 Task: Add Hint Blackberry Essence Water to the cart.
Action: Mouse pressed left at (16, 96)
Screenshot: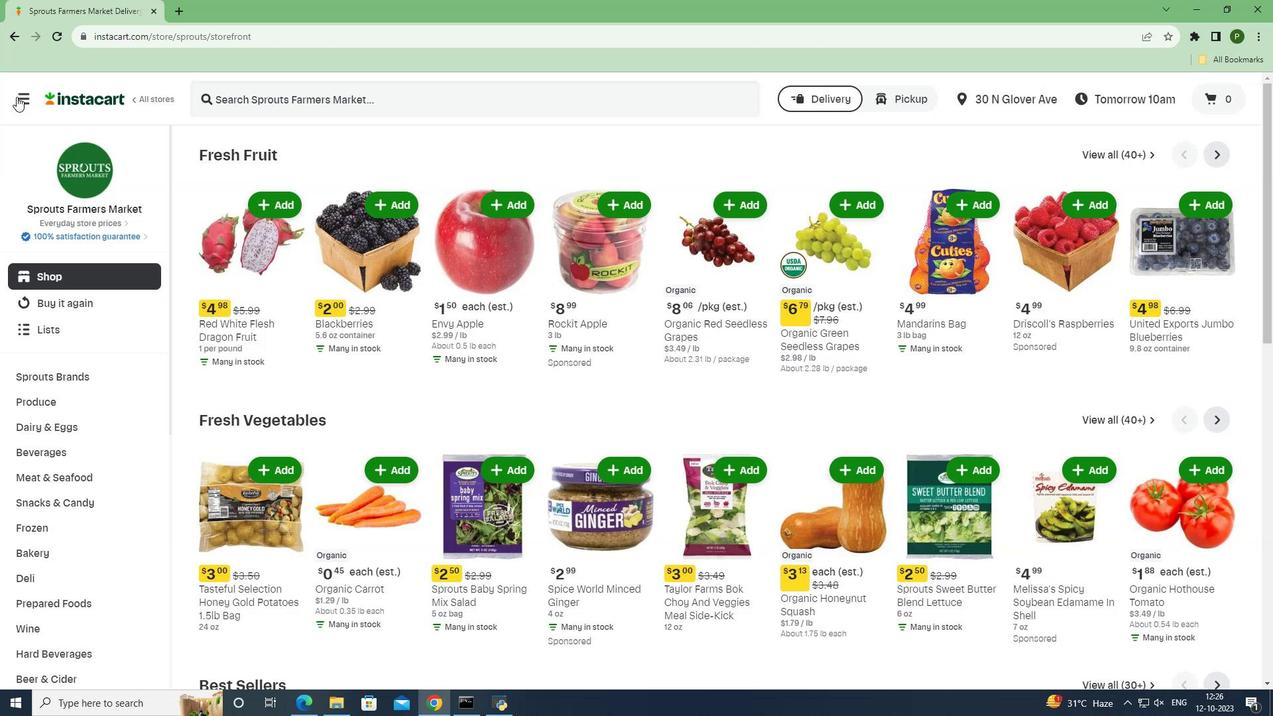 
Action: Mouse moved to (36, 349)
Screenshot: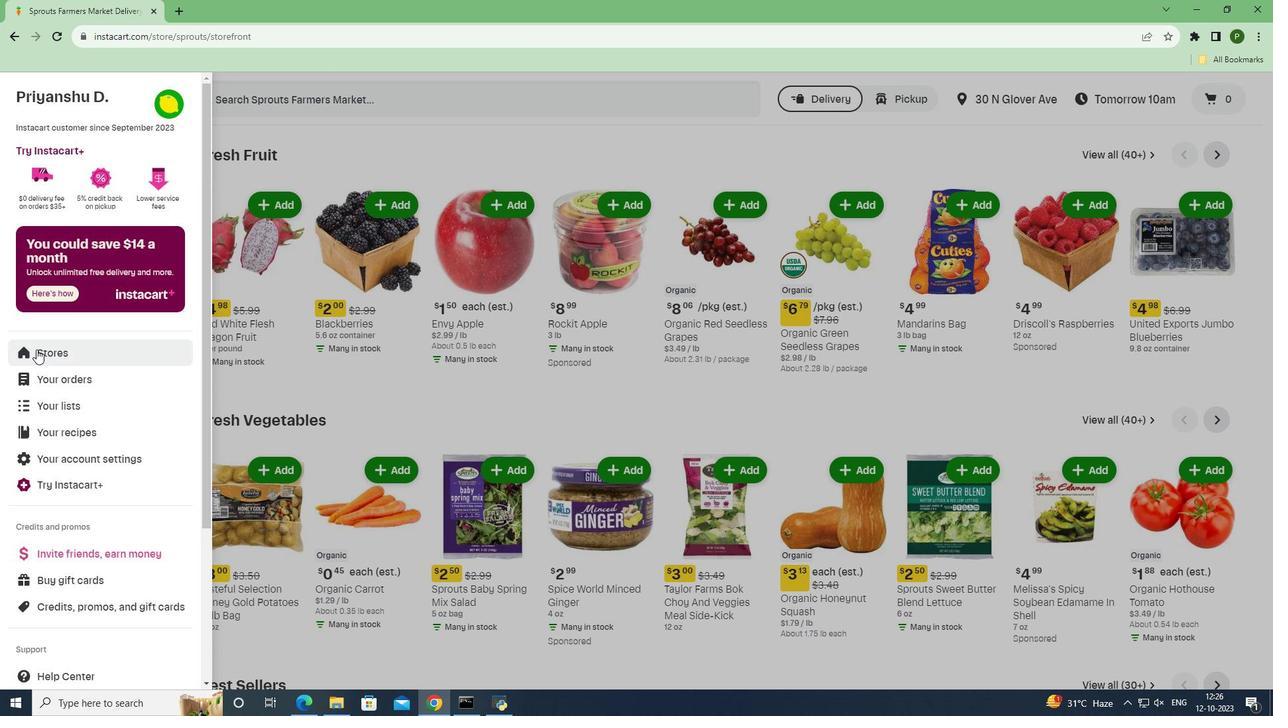
Action: Mouse pressed left at (36, 349)
Screenshot: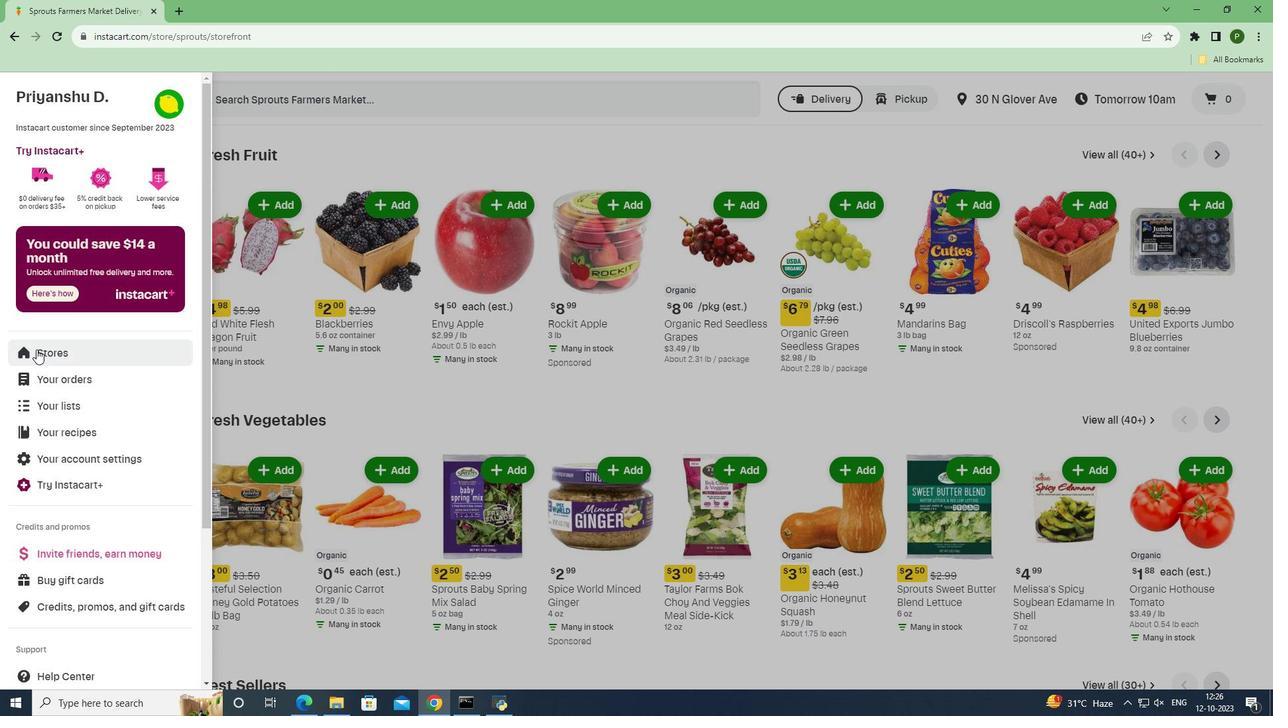 
Action: Mouse moved to (311, 157)
Screenshot: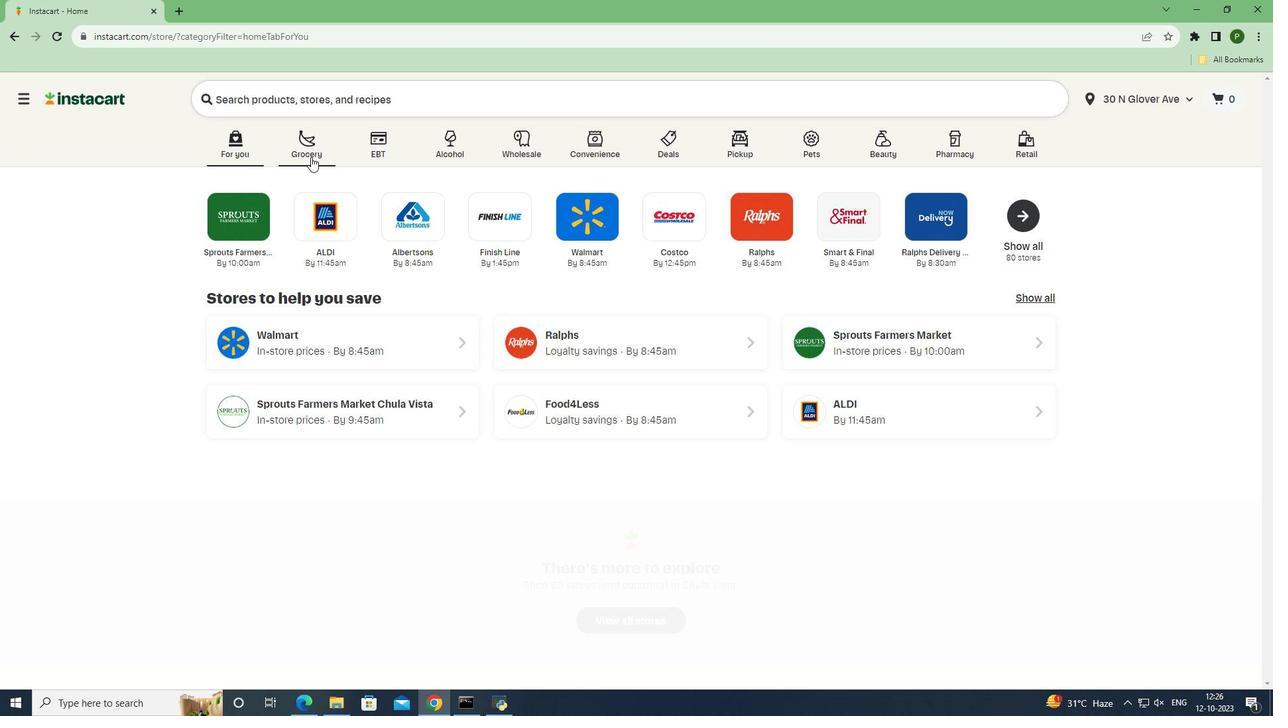 
Action: Mouse pressed left at (311, 157)
Screenshot: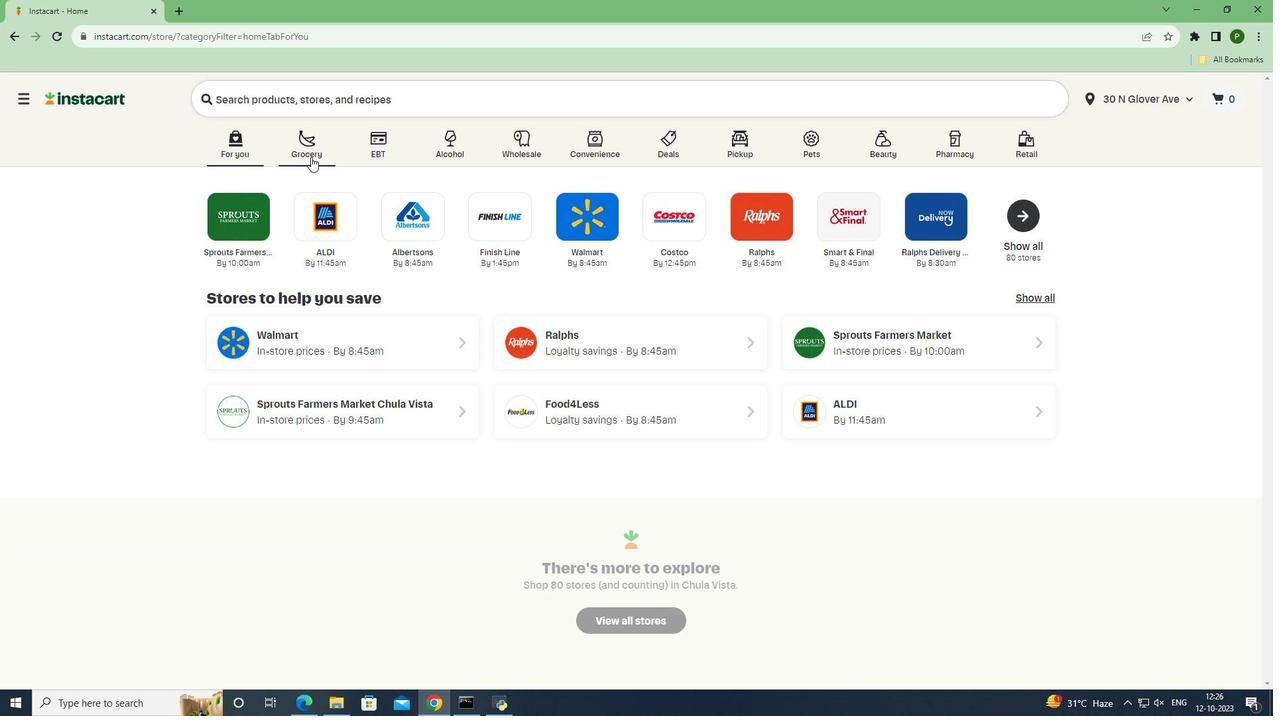 
Action: Mouse moved to (514, 299)
Screenshot: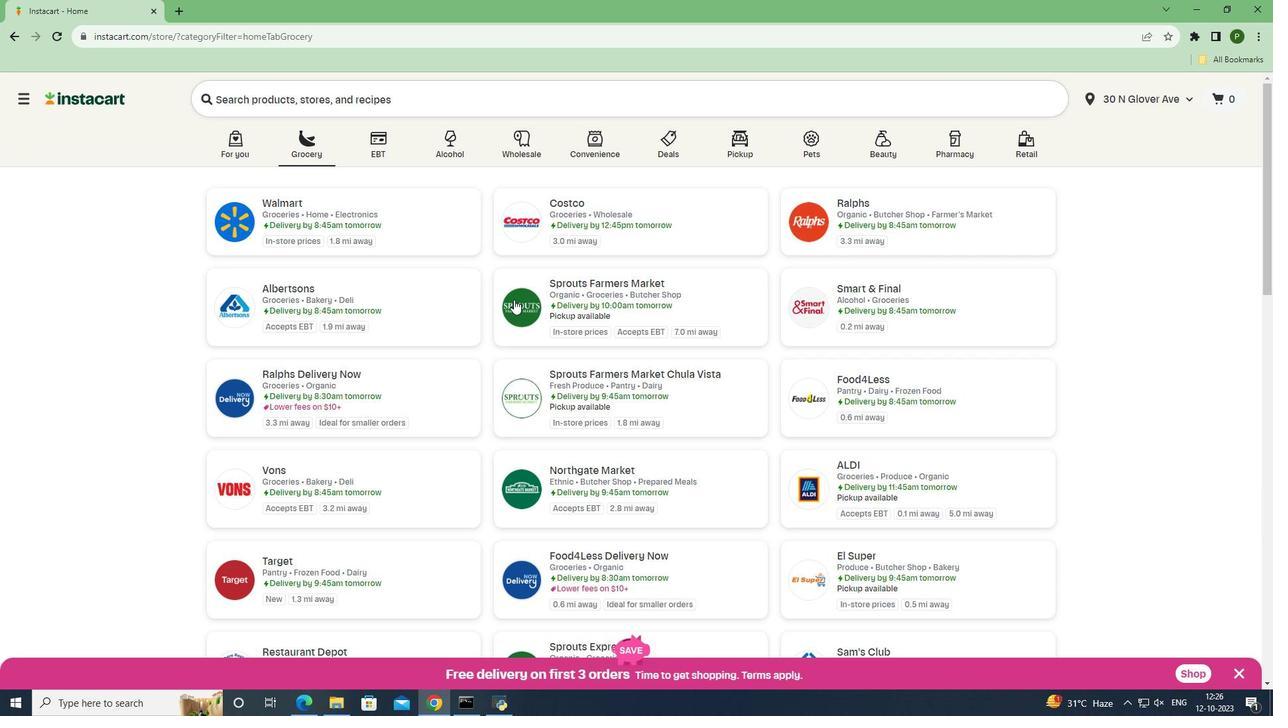 
Action: Mouse pressed left at (514, 299)
Screenshot: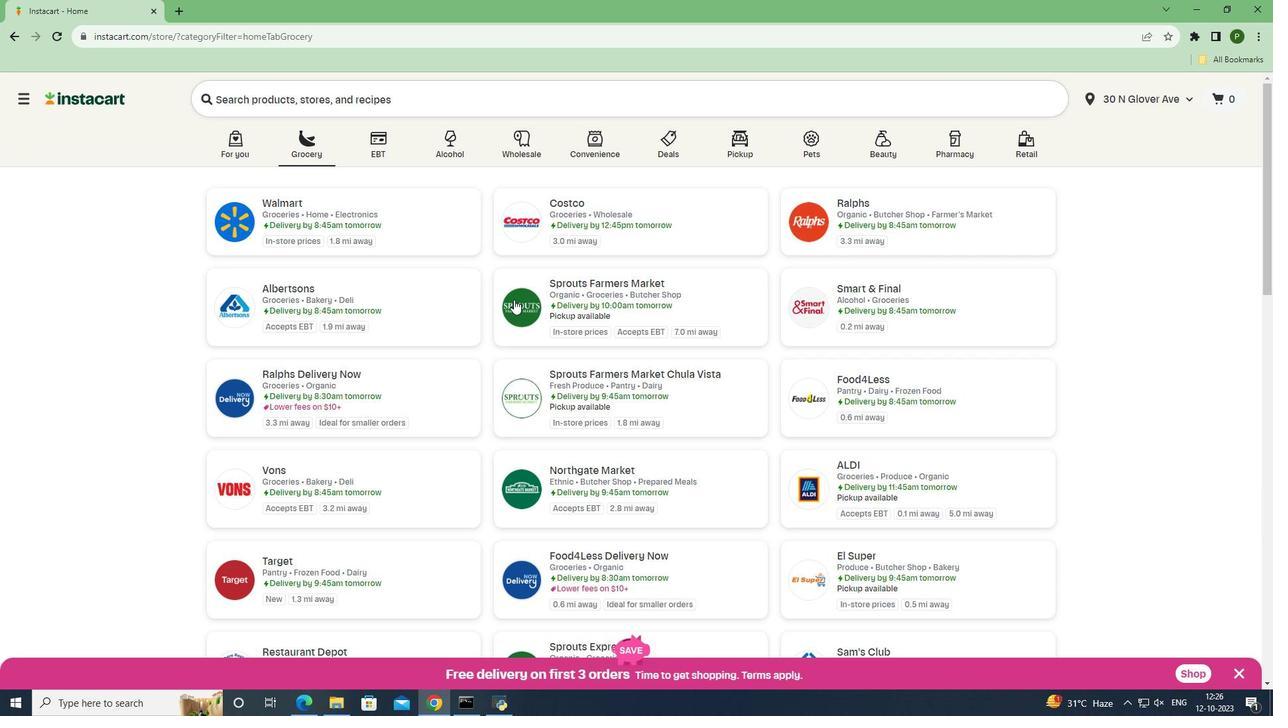 
Action: Mouse moved to (74, 451)
Screenshot: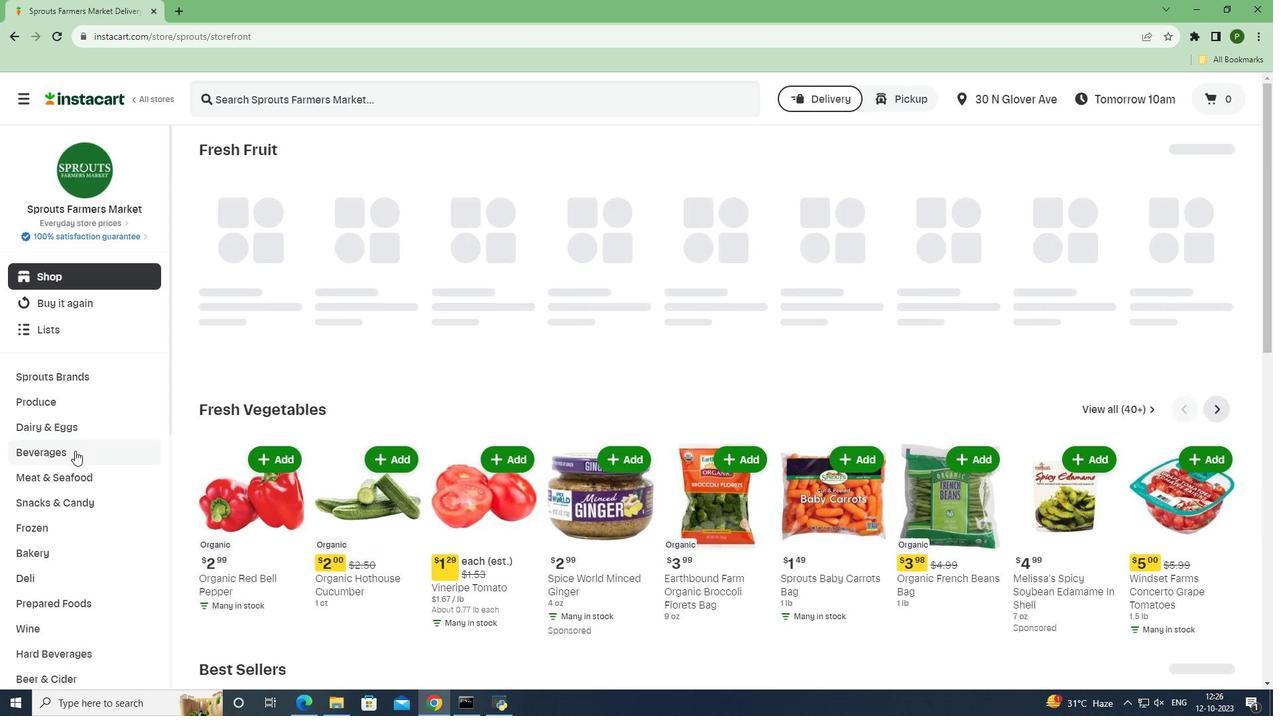 
Action: Mouse pressed left at (74, 451)
Screenshot: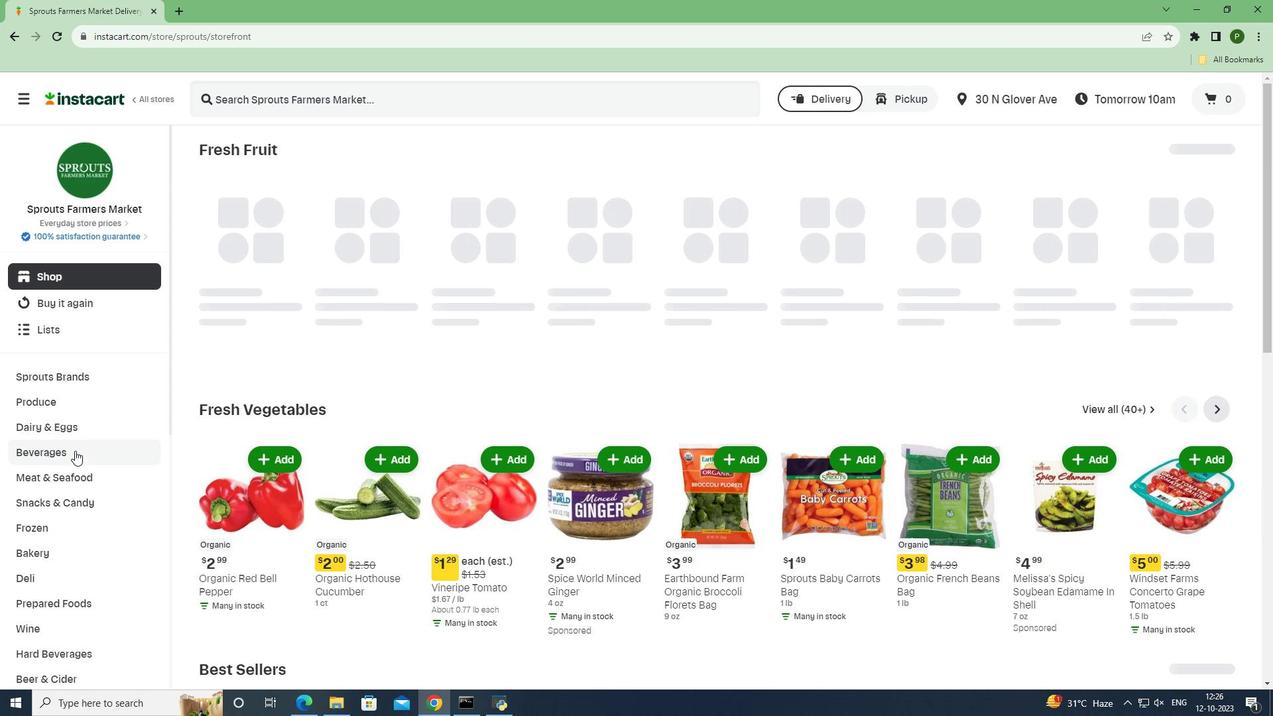
Action: Mouse moved to (573, 184)
Screenshot: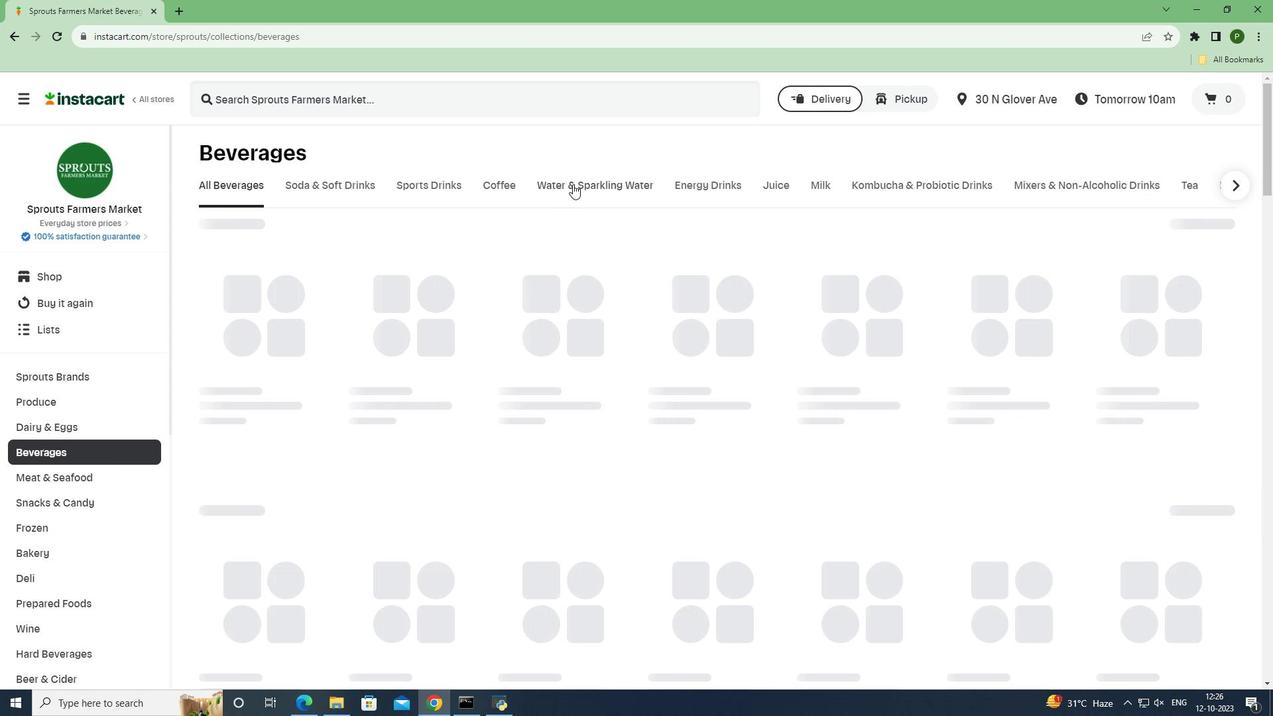 
Action: Mouse pressed left at (573, 184)
Screenshot: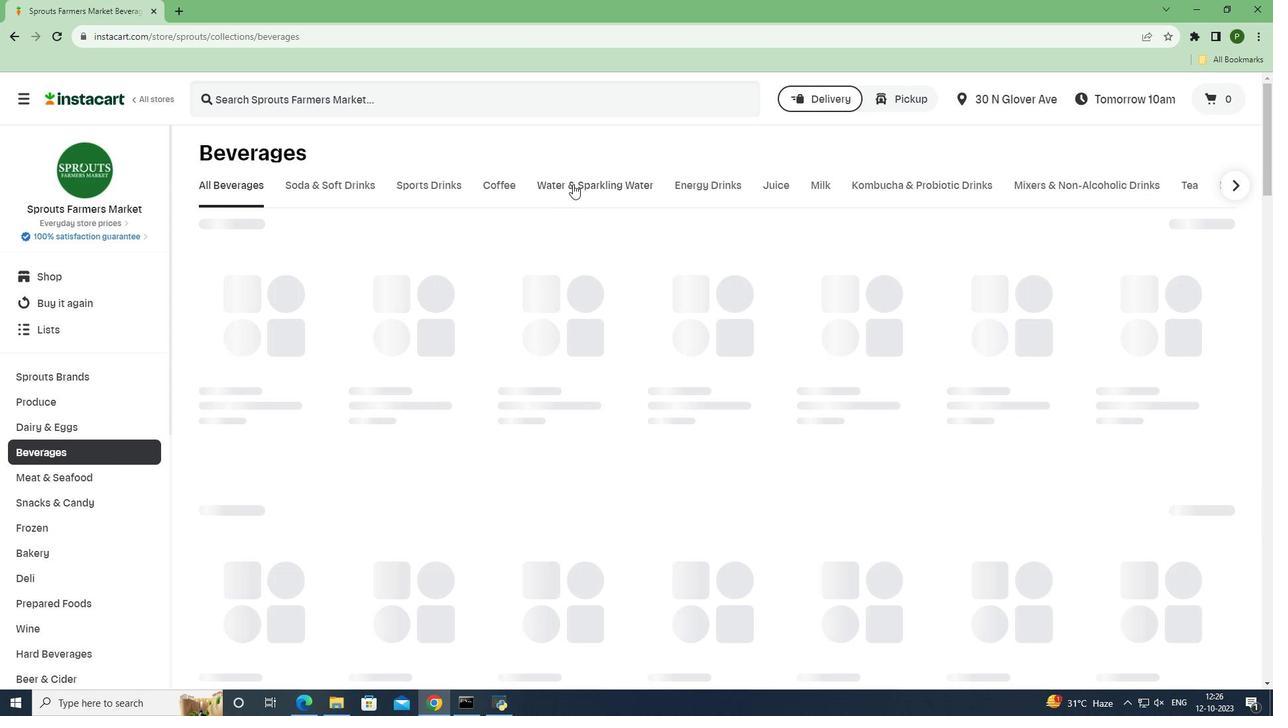 
Action: Mouse moved to (323, 102)
Screenshot: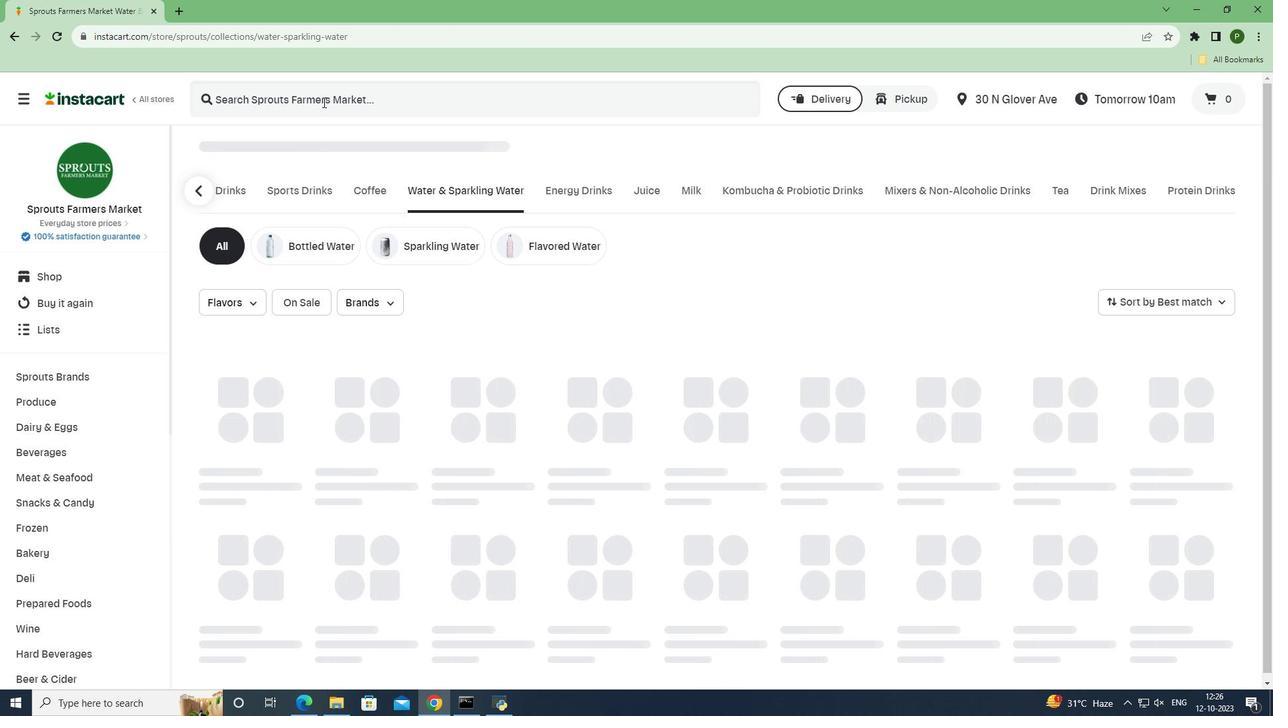 
Action: Mouse pressed left at (323, 102)
Screenshot: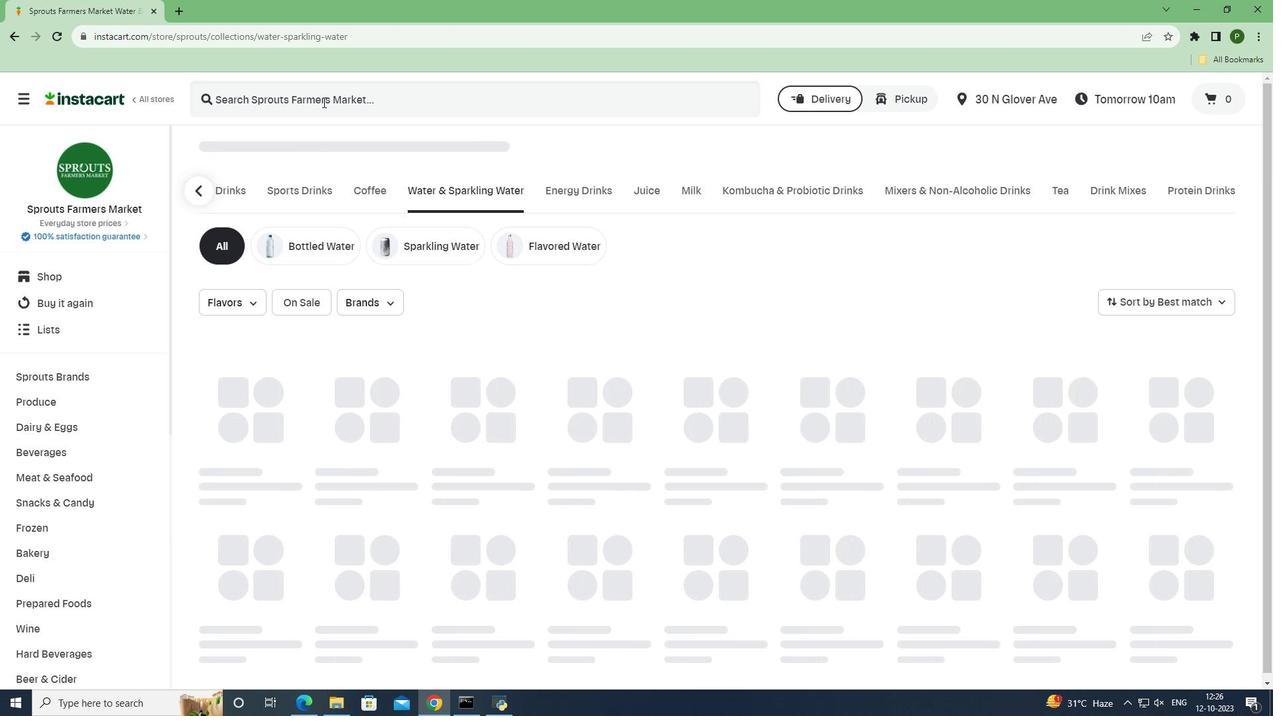 
Action: Key pressed <Key.caps_lock>H<Key.caps_lock>int<Key.space><Key.caps_lock>B<Key.caps_lock>lackberry<Key.space><Key.caps_lock>E<Key.caps_lock>ssence<Key.space><Key.caps_lock>W<Key.caps_lock>ater<Key.space><Key.enter>
Screenshot: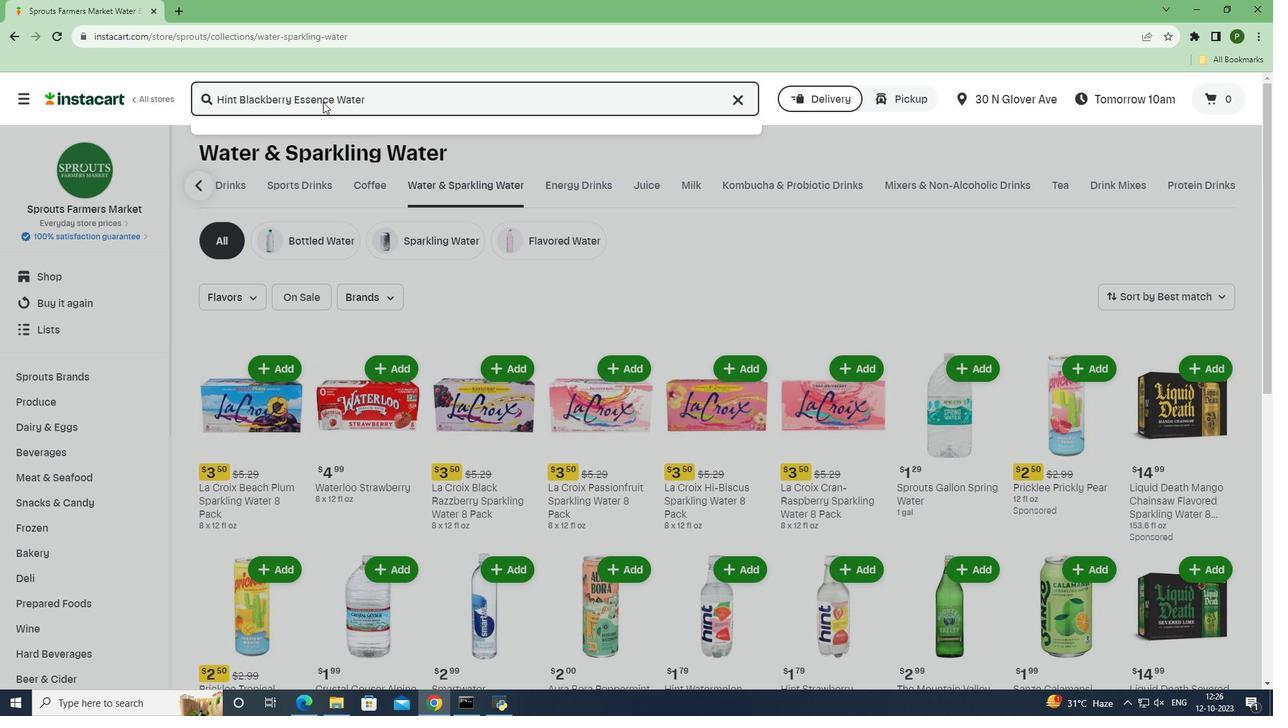 
Action: Mouse moved to (786, 237)
Screenshot: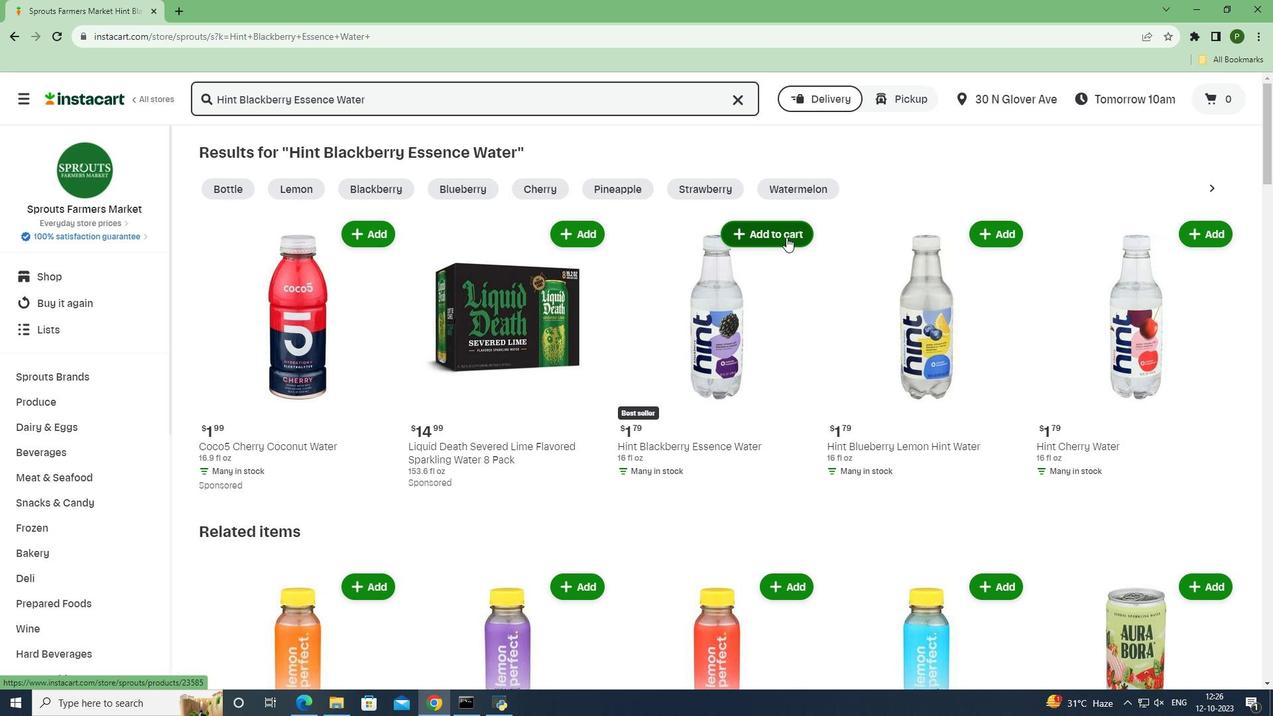 
Action: Mouse pressed left at (786, 237)
Screenshot: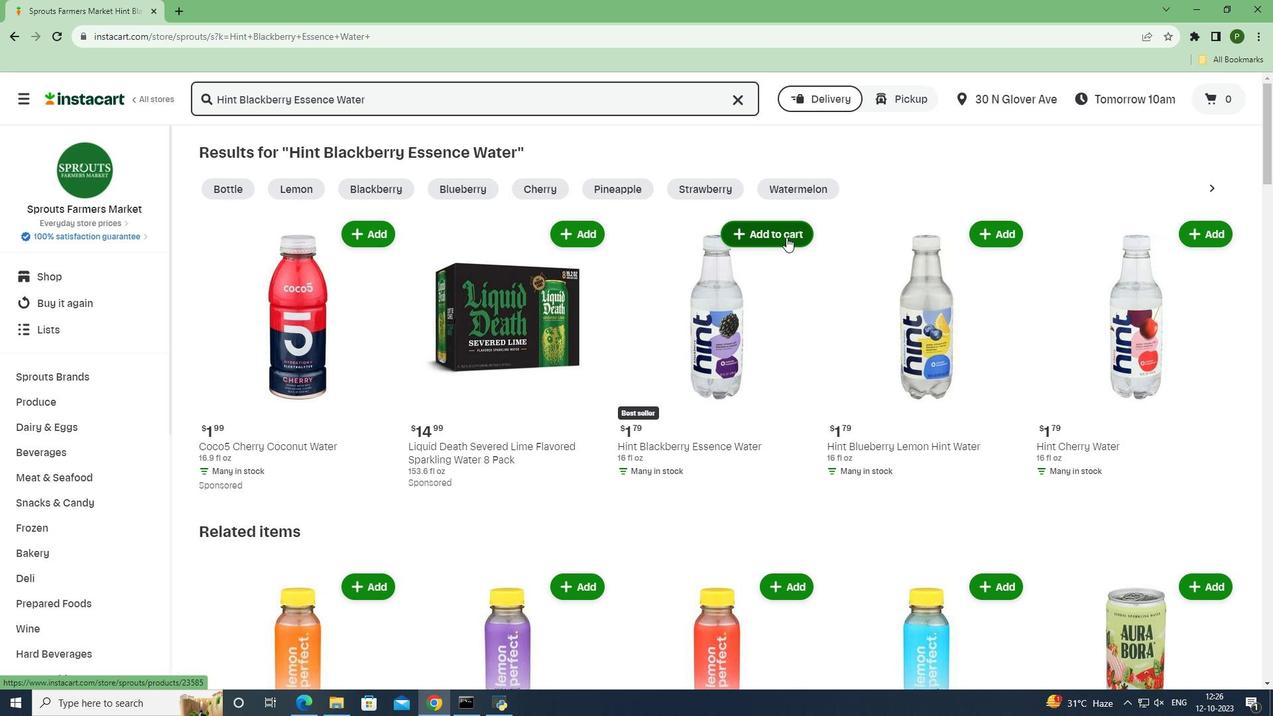 
Action: Mouse moved to (810, 316)
Screenshot: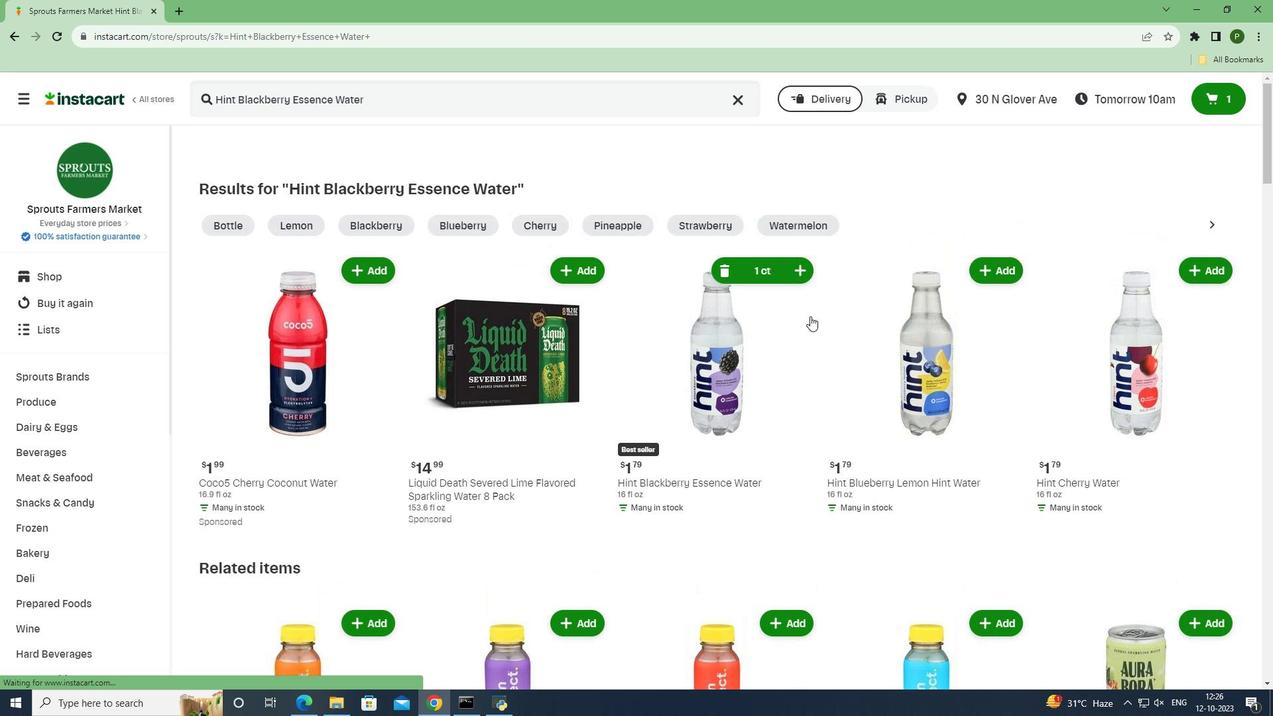 
